 Task: Change the visibility to private.
Action: Mouse moved to (284, 266)
Screenshot: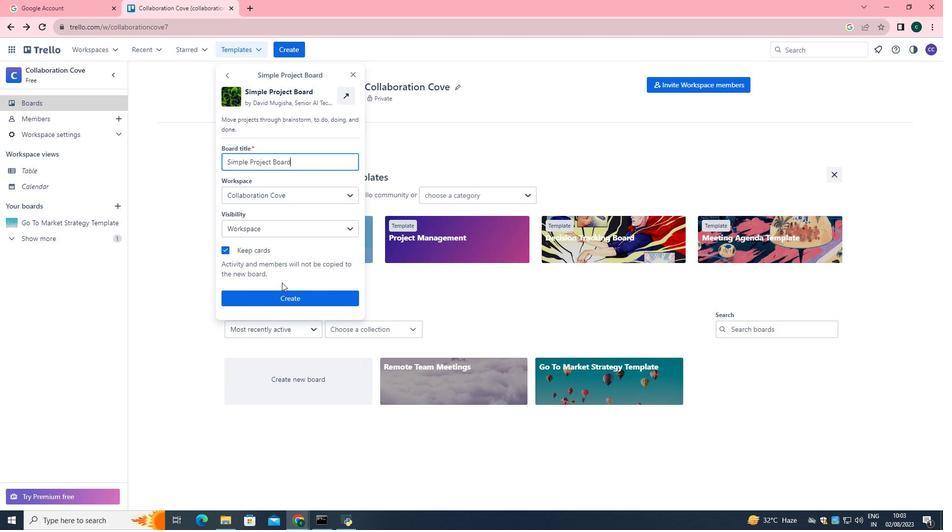 
Action: Mouse pressed left at (284, 266)
Screenshot: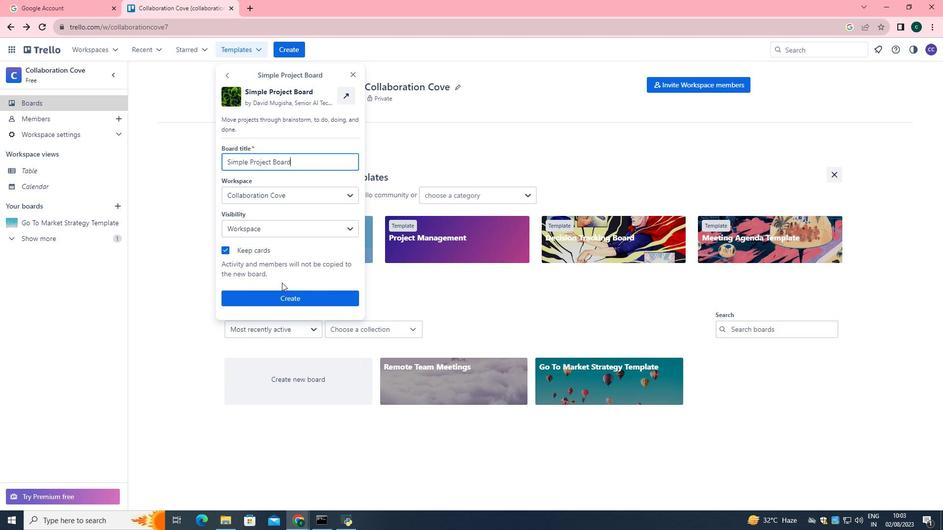 
Action: Mouse moved to (287, 254)
Screenshot: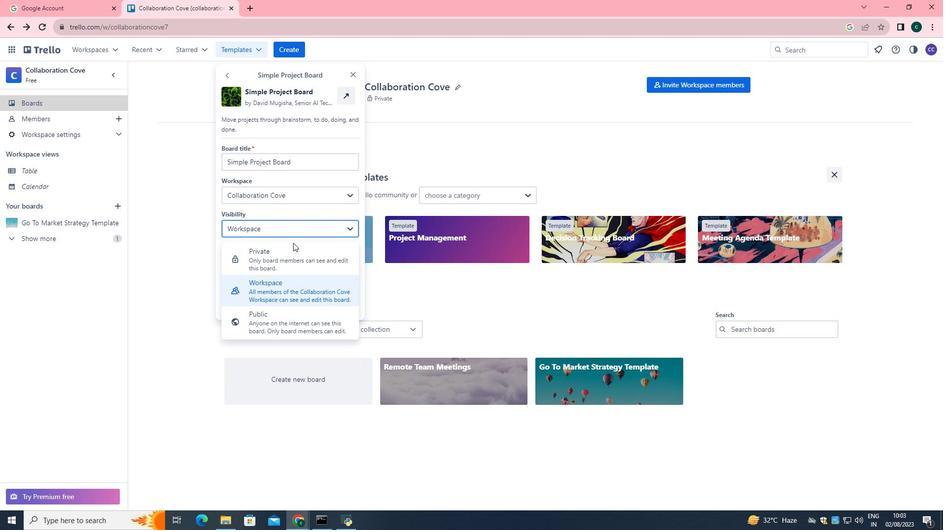 
Action: Mouse pressed left at (287, 254)
Screenshot: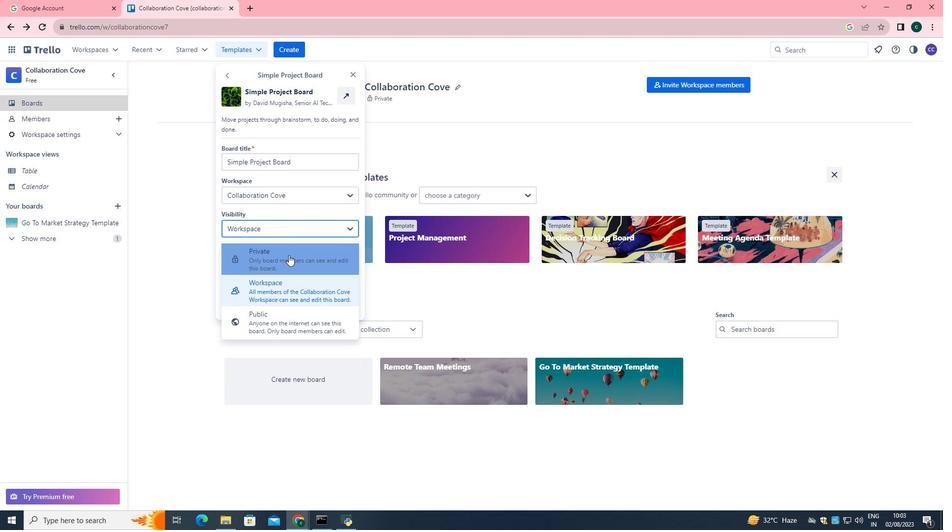 
Action: Mouse moved to (286, 260)
Screenshot: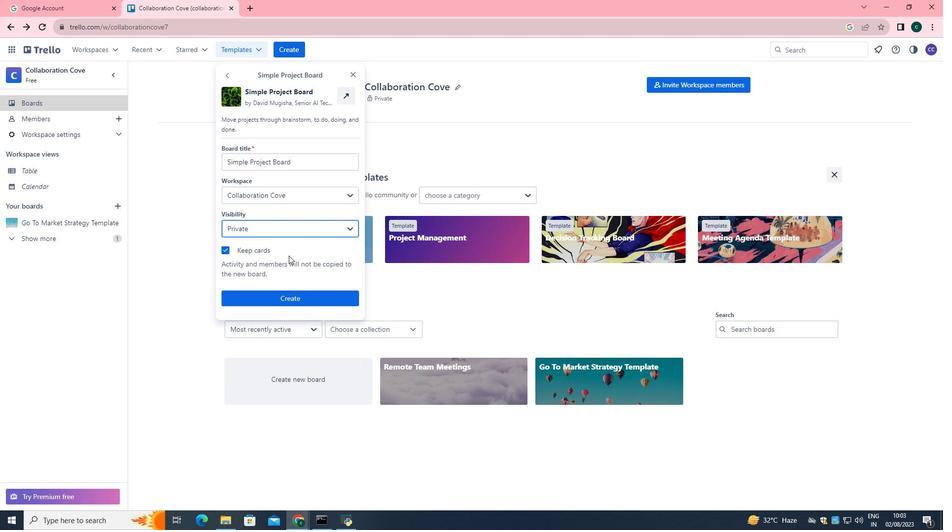
Action: Mouse pressed left at (286, 260)
Screenshot: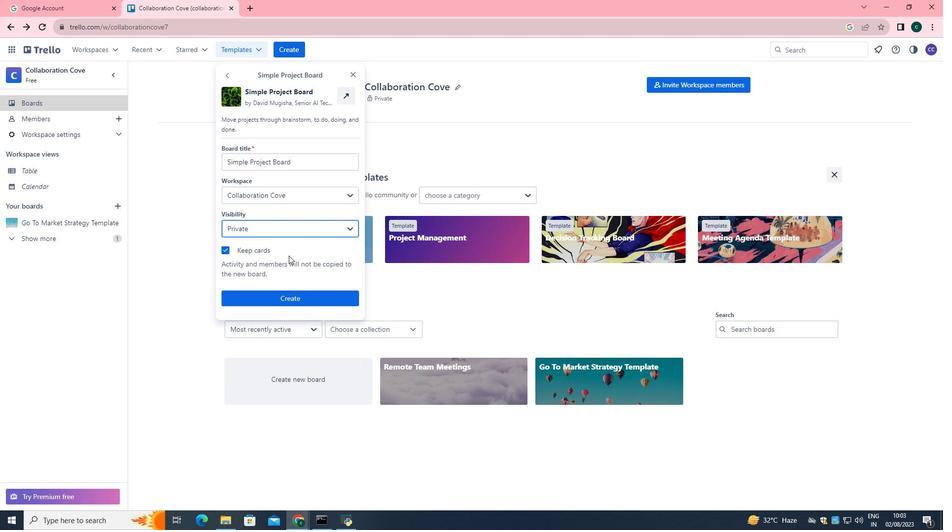 
